Task: Sort the products in the category "Blue Cheese" by best match.
Action: Mouse moved to (1031, 349)
Screenshot: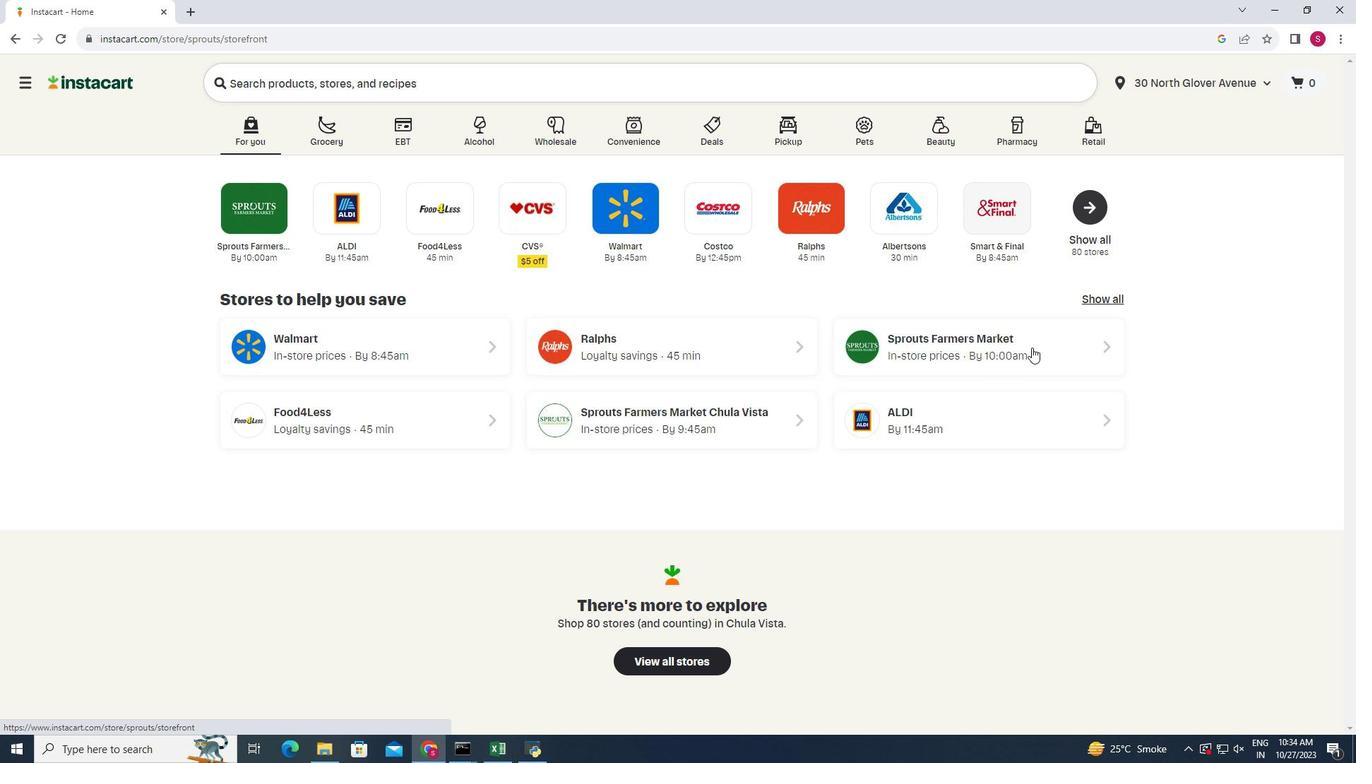 
Action: Mouse pressed left at (1031, 349)
Screenshot: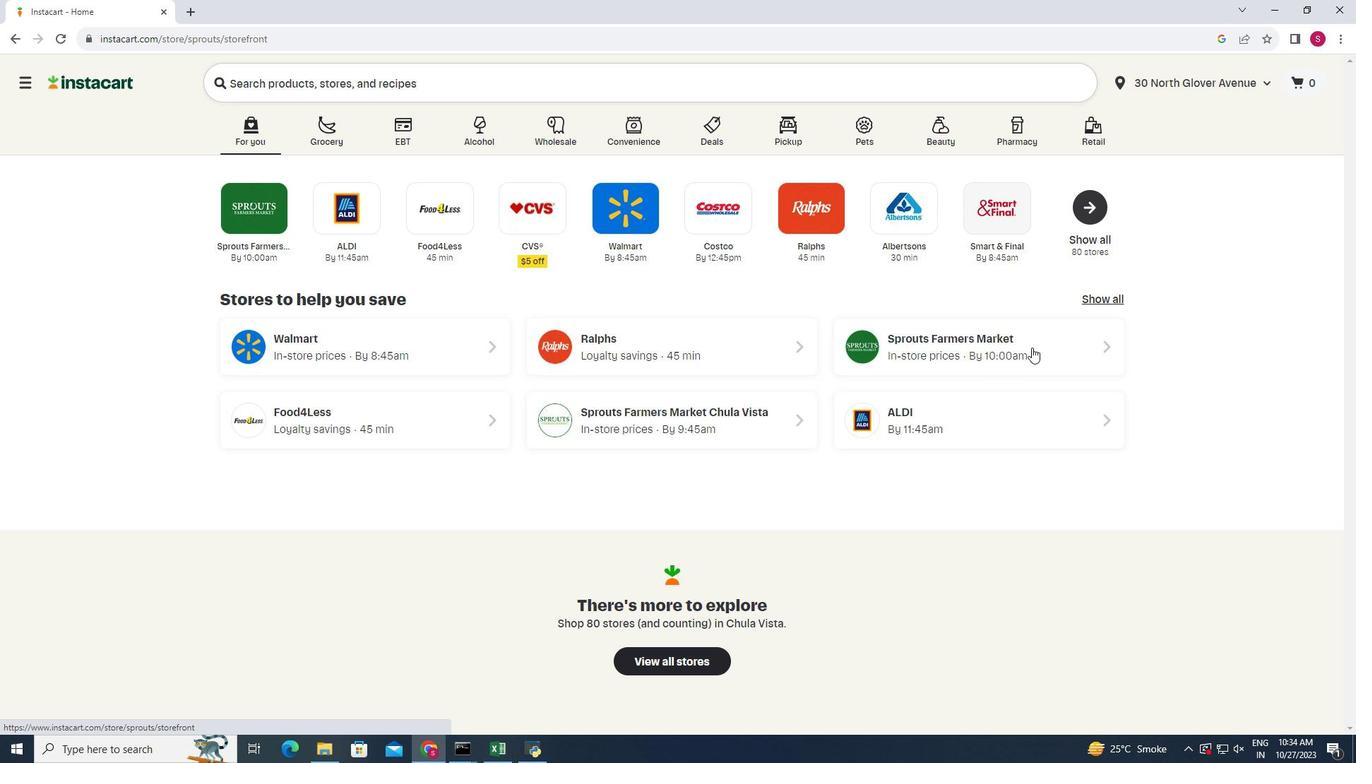 
Action: Mouse moved to (65, 671)
Screenshot: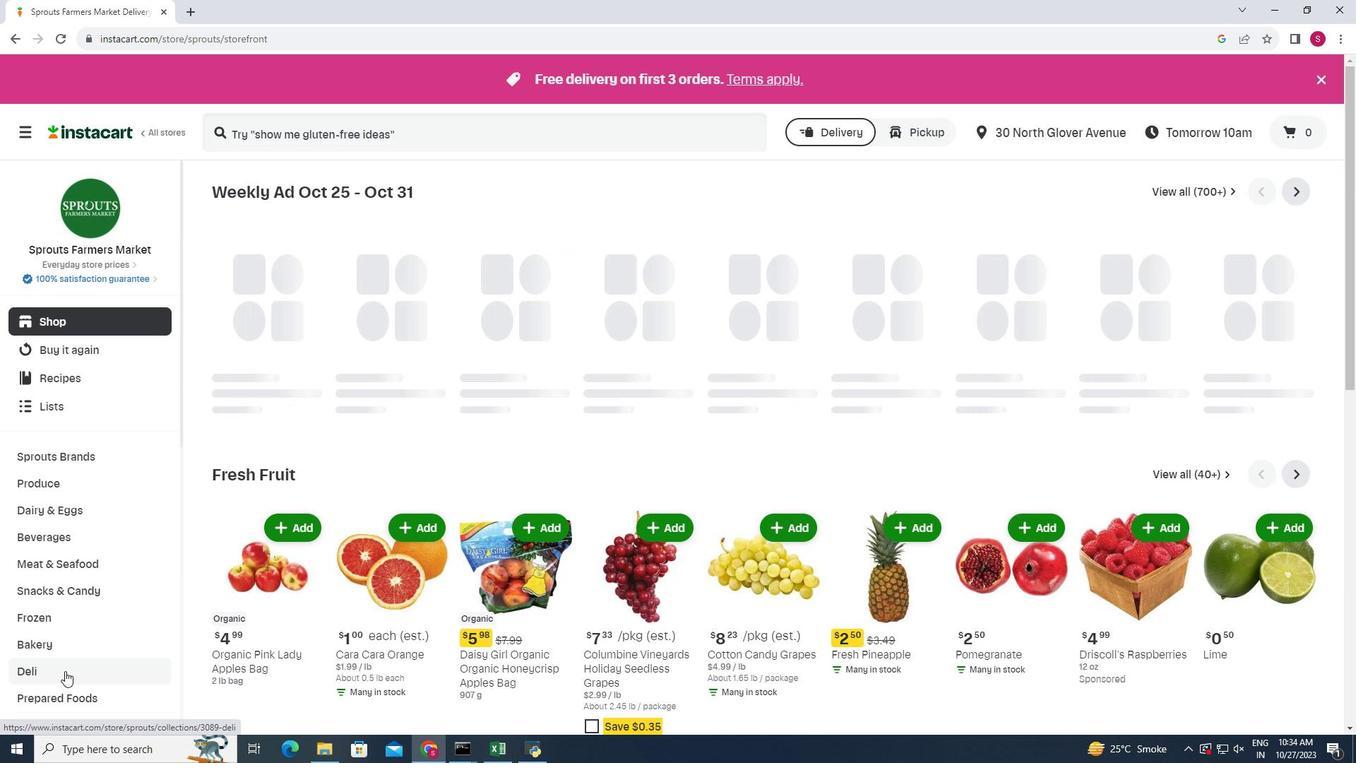 
Action: Mouse pressed left at (65, 671)
Screenshot: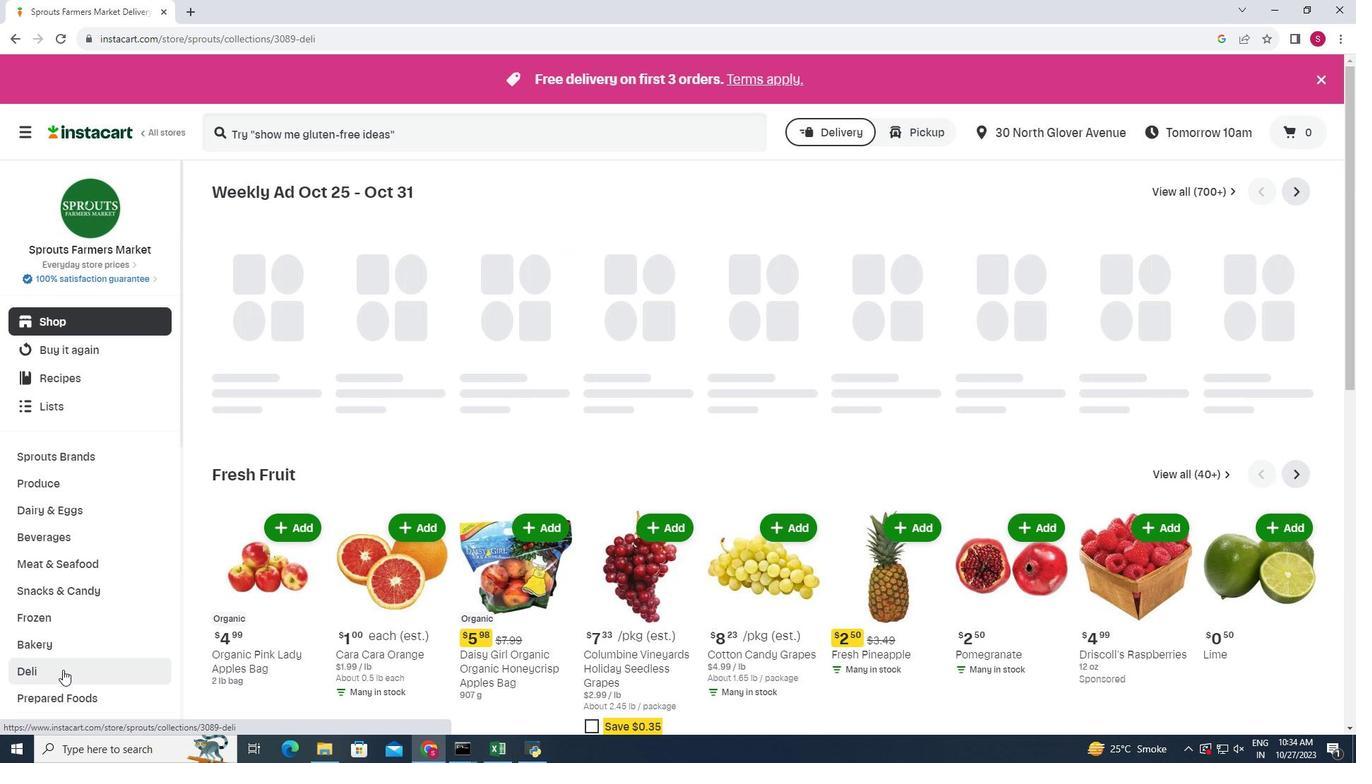 
Action: Mouse moved to (371, 221)
Screenshot: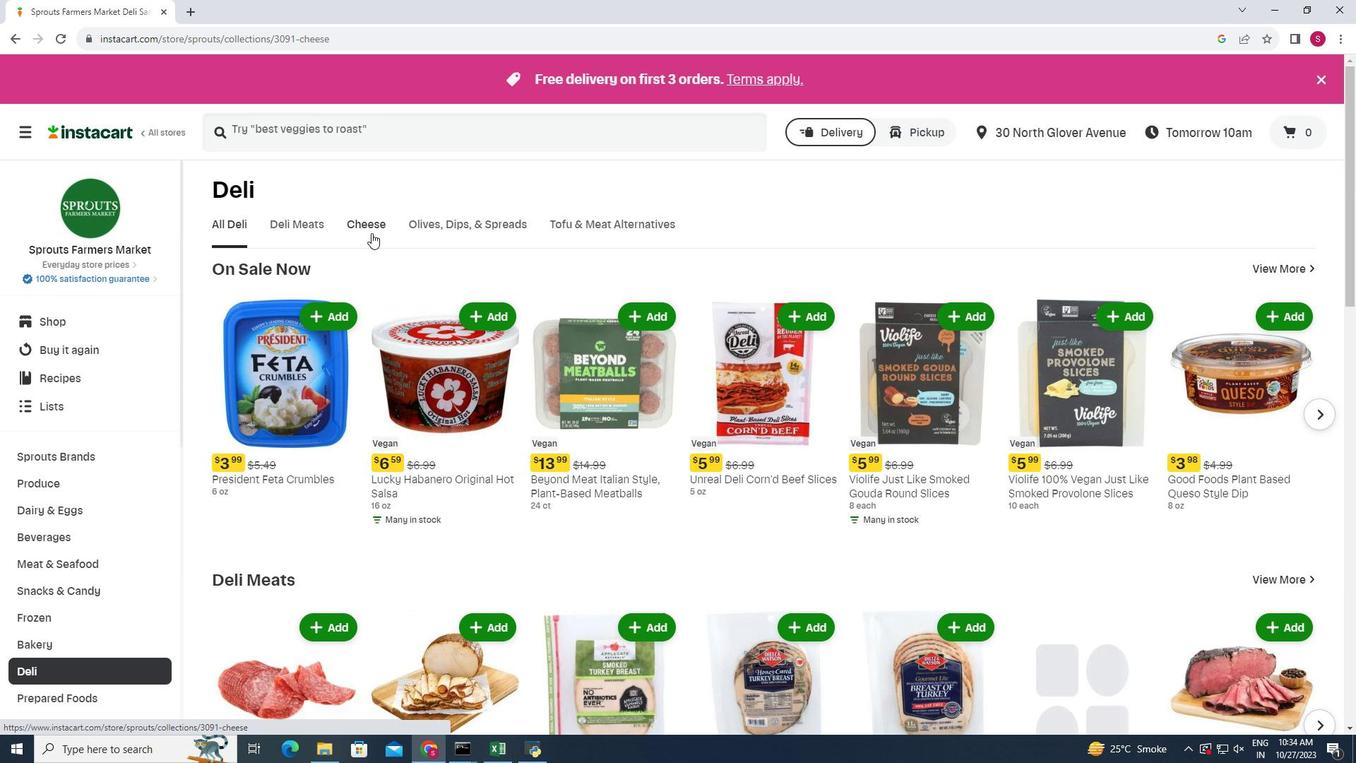 
Action: Mouse pressed left at (371, 221)
Screenshot: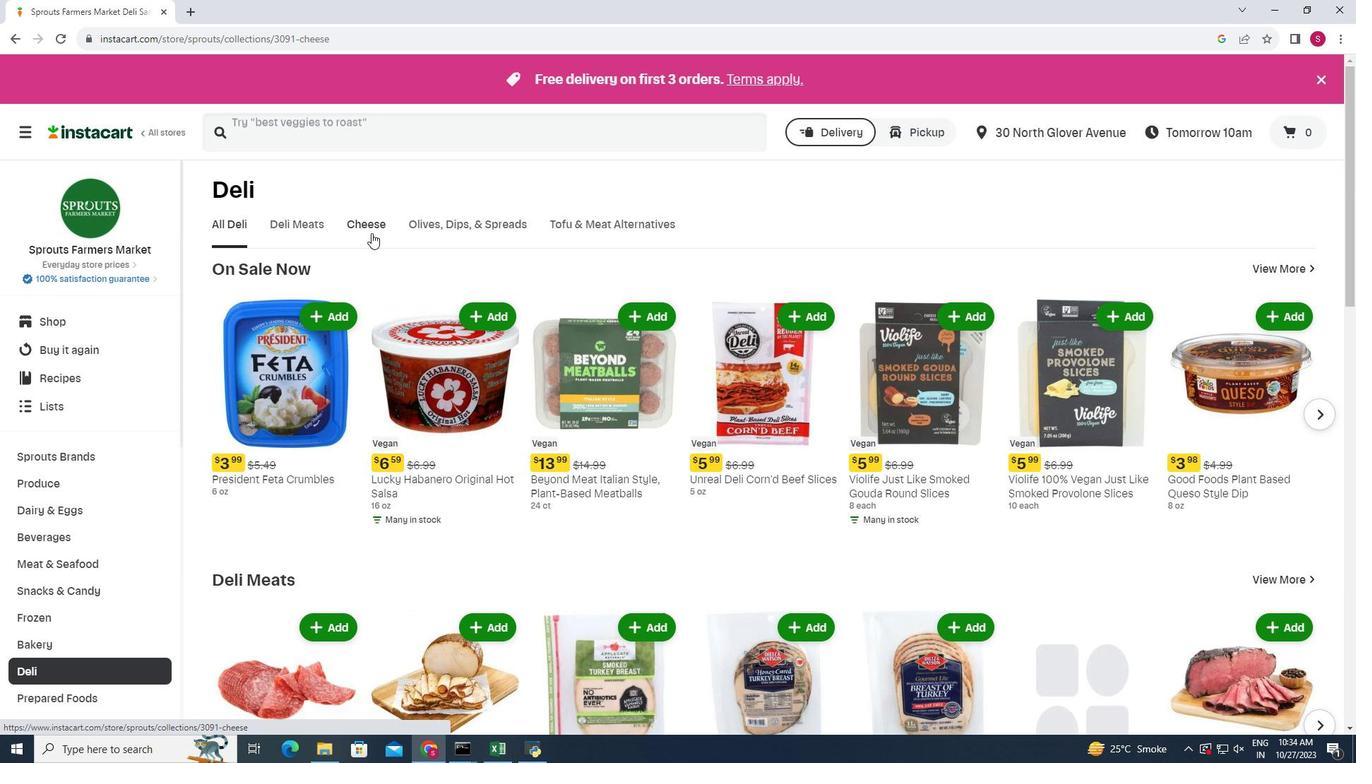 
Action: Mouse moved to (1208, 287)
Screenshot: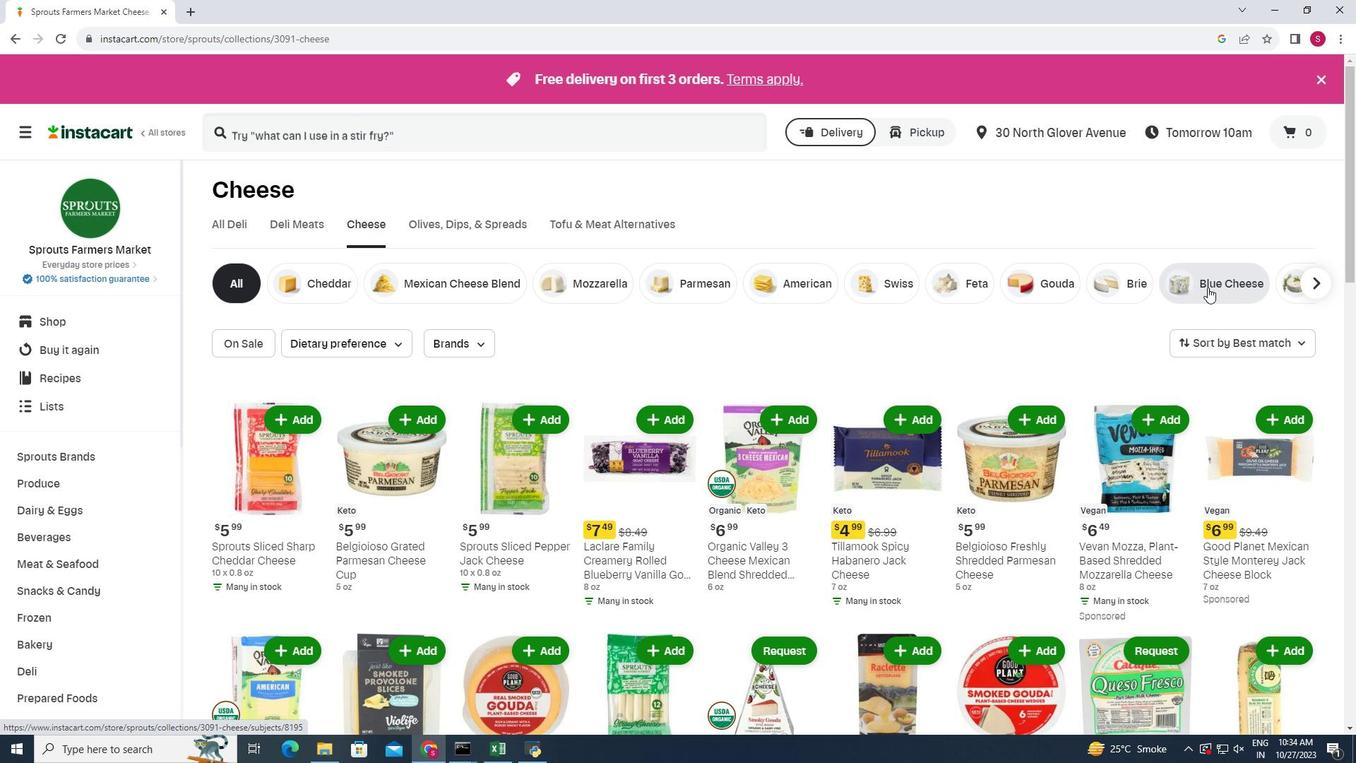 
Action: Mouse pressed left at (1208, 287)
Screenshot: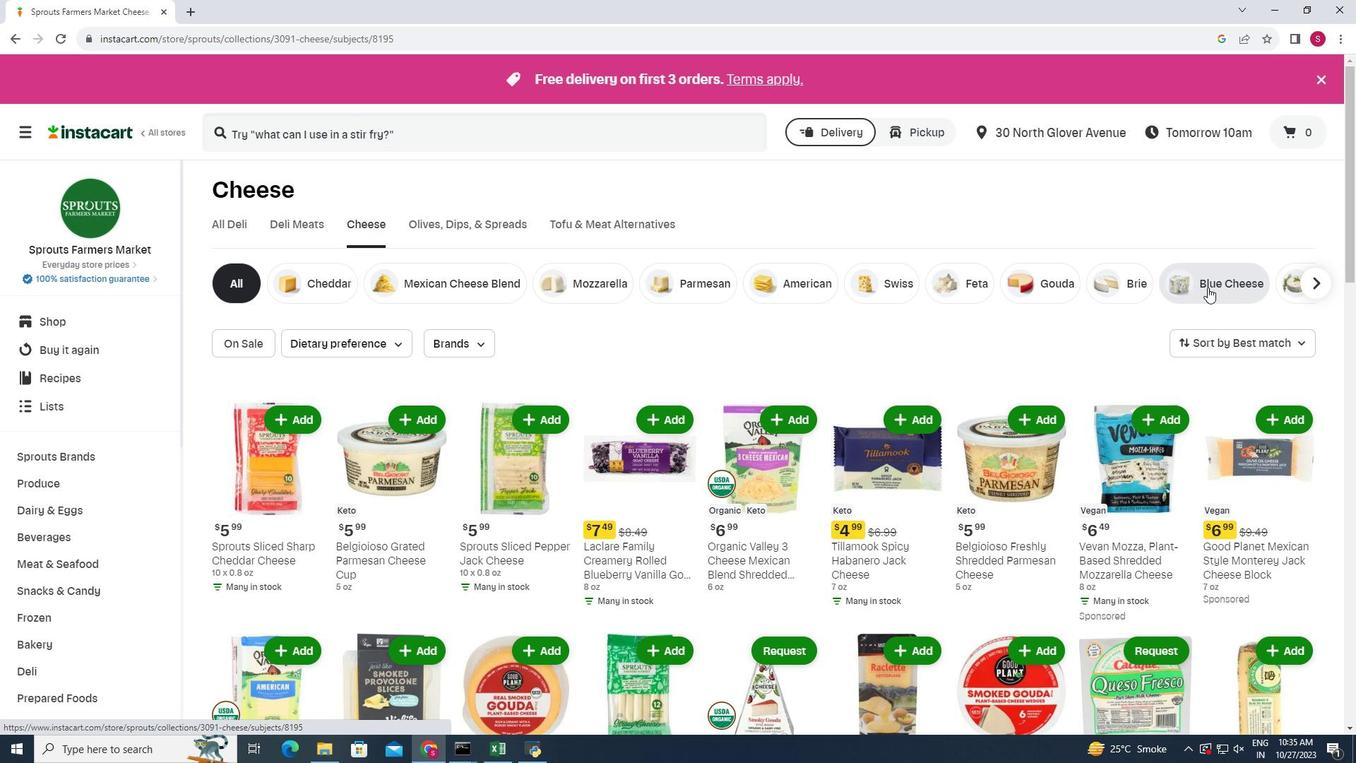 
Action: Mouse moved to (1242, 345)
Screenshot: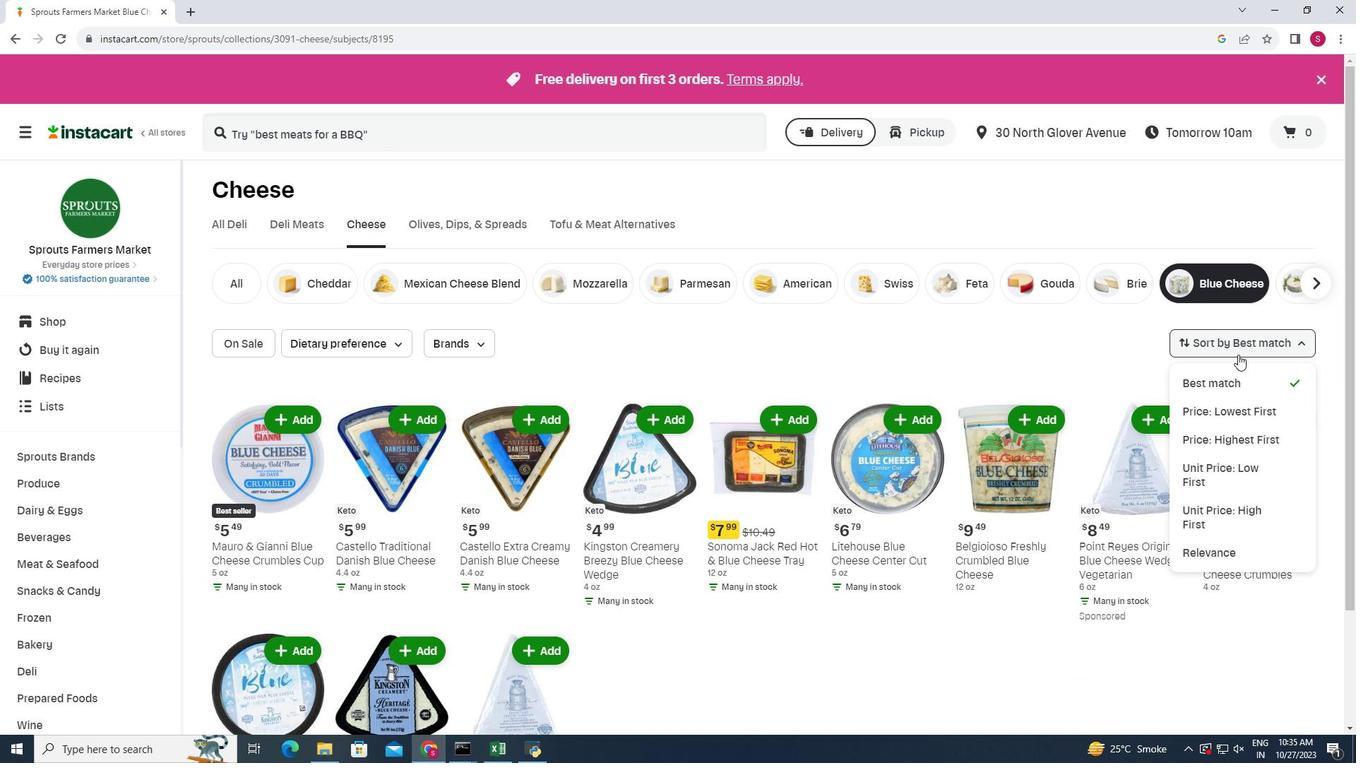 
Action: Mouse pressed left at (1242, 345)
Screenshot: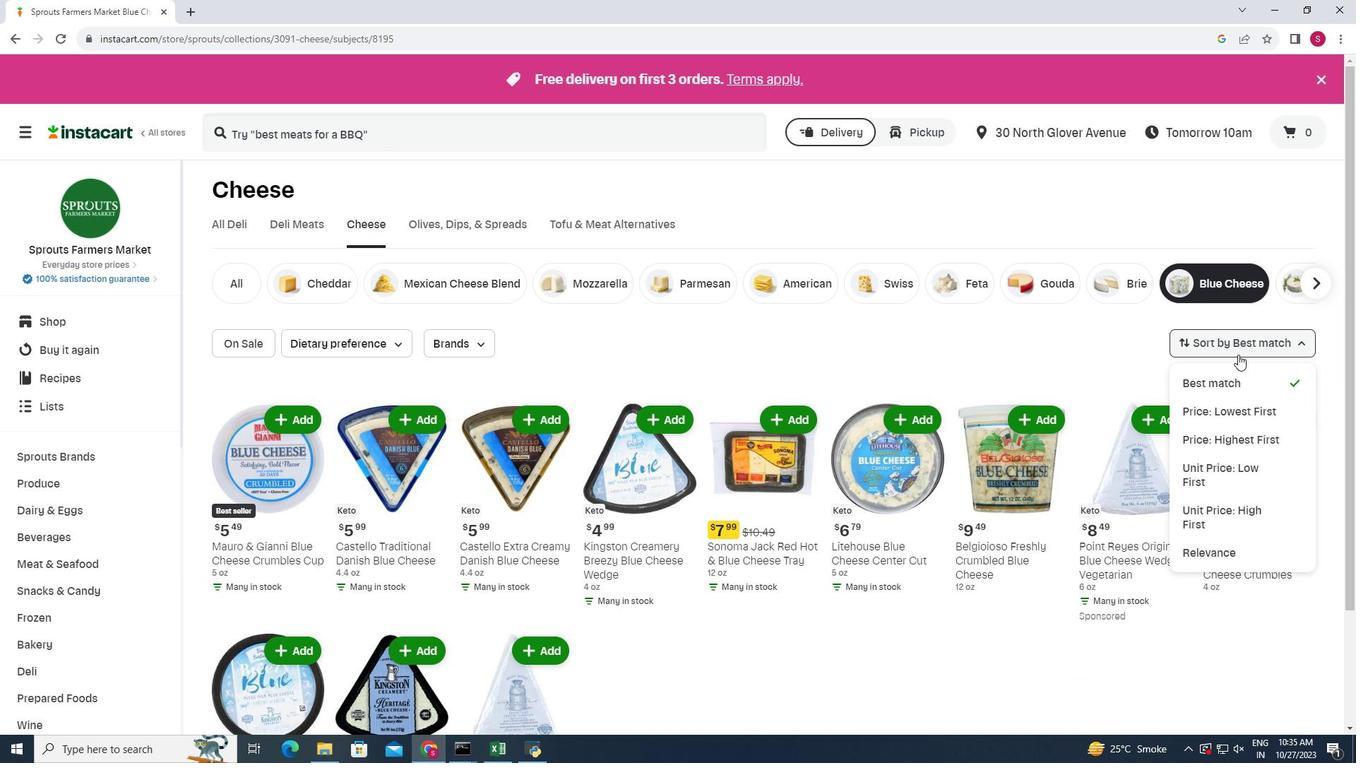 
Action: Mouse moved to (1228, 375)
Screenshot: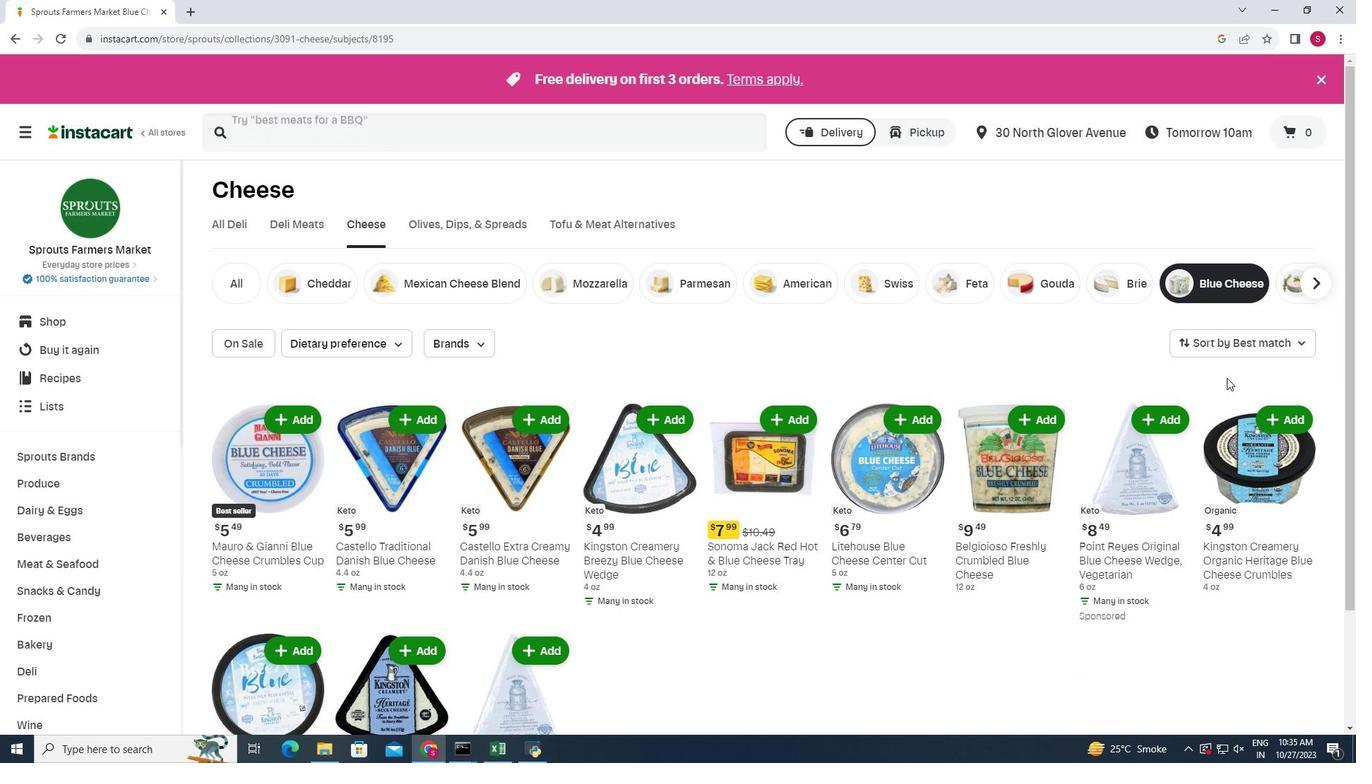 
Action: Mouse pressed left at (1228, 375)
Screenshot: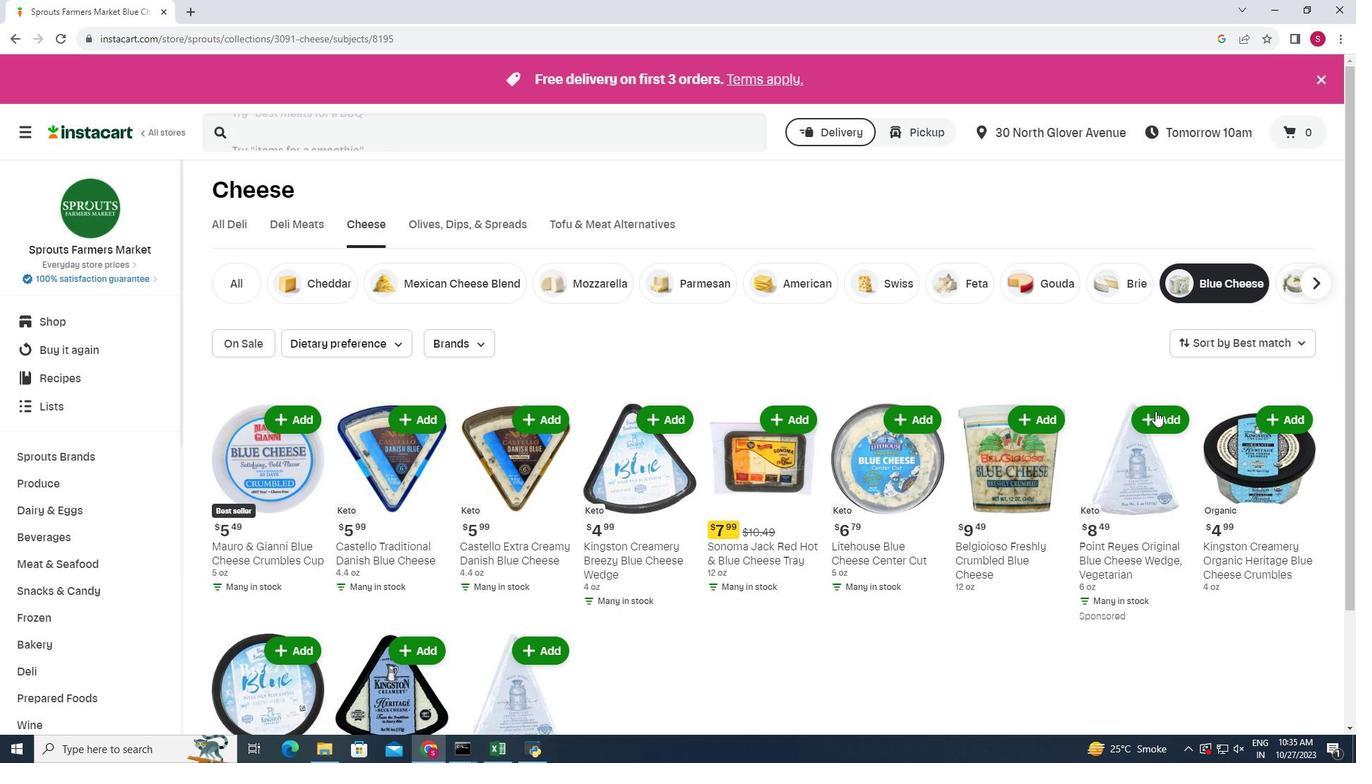 
Action: Mouse moved to (927, 442)
Screenshot: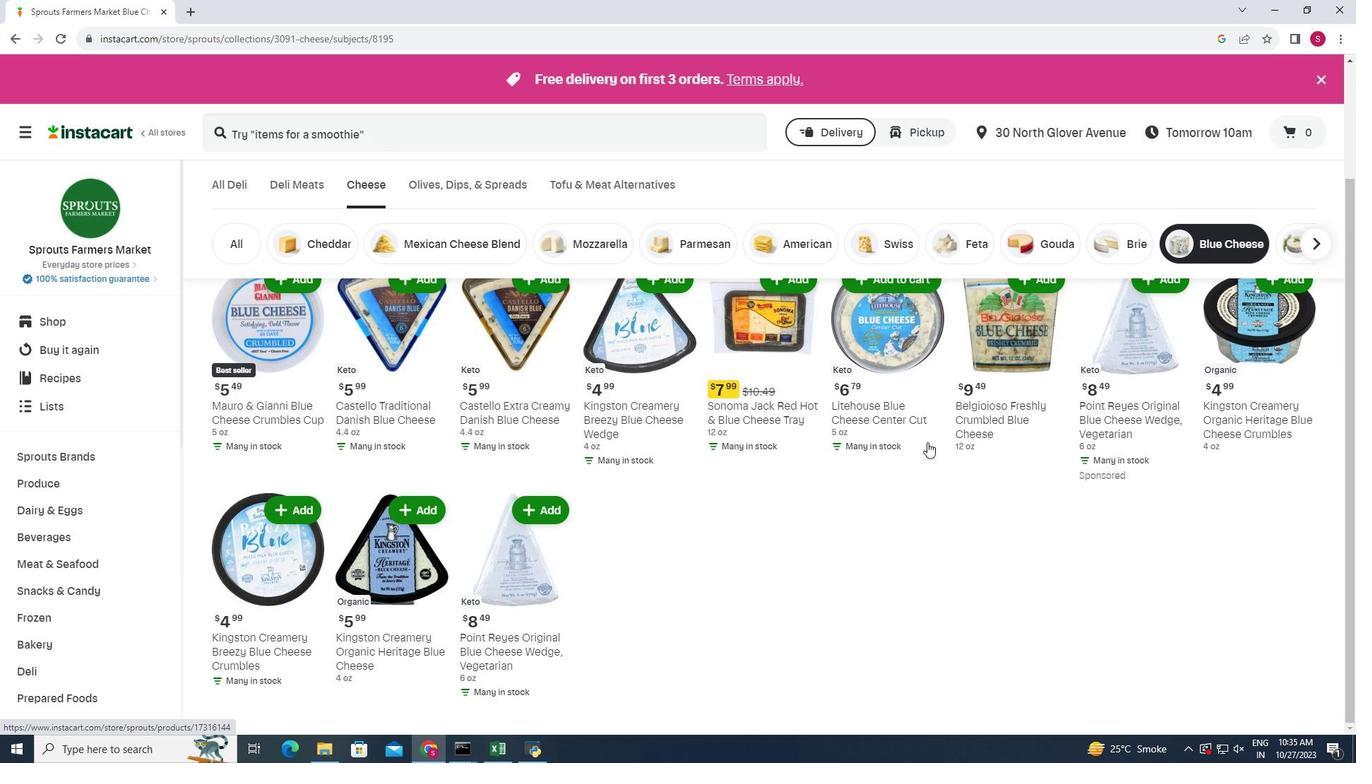 
Action: Mouse scrolled (927, 441) with delta (0, 0)
Screenshot: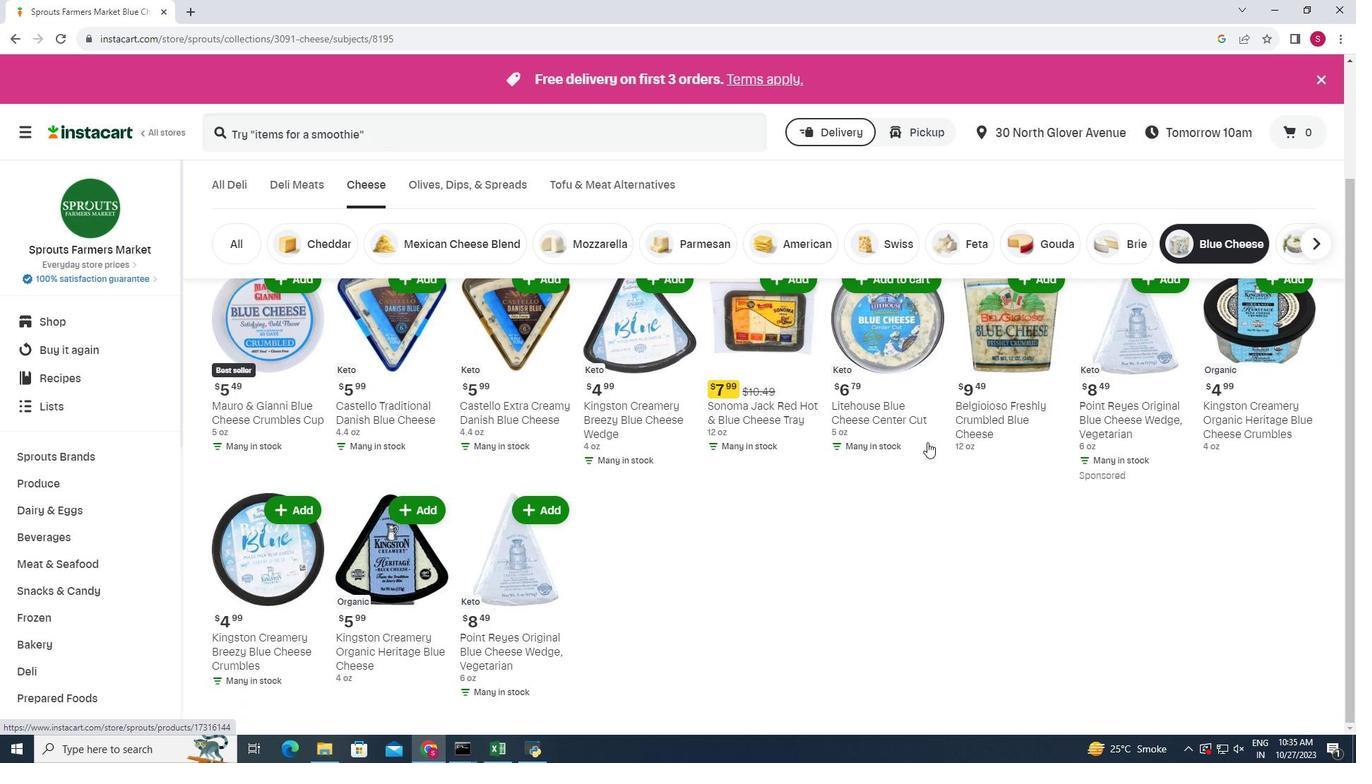 
Action: Mouse scrolled (927, 441) with delta (0, 0)
Screenshot: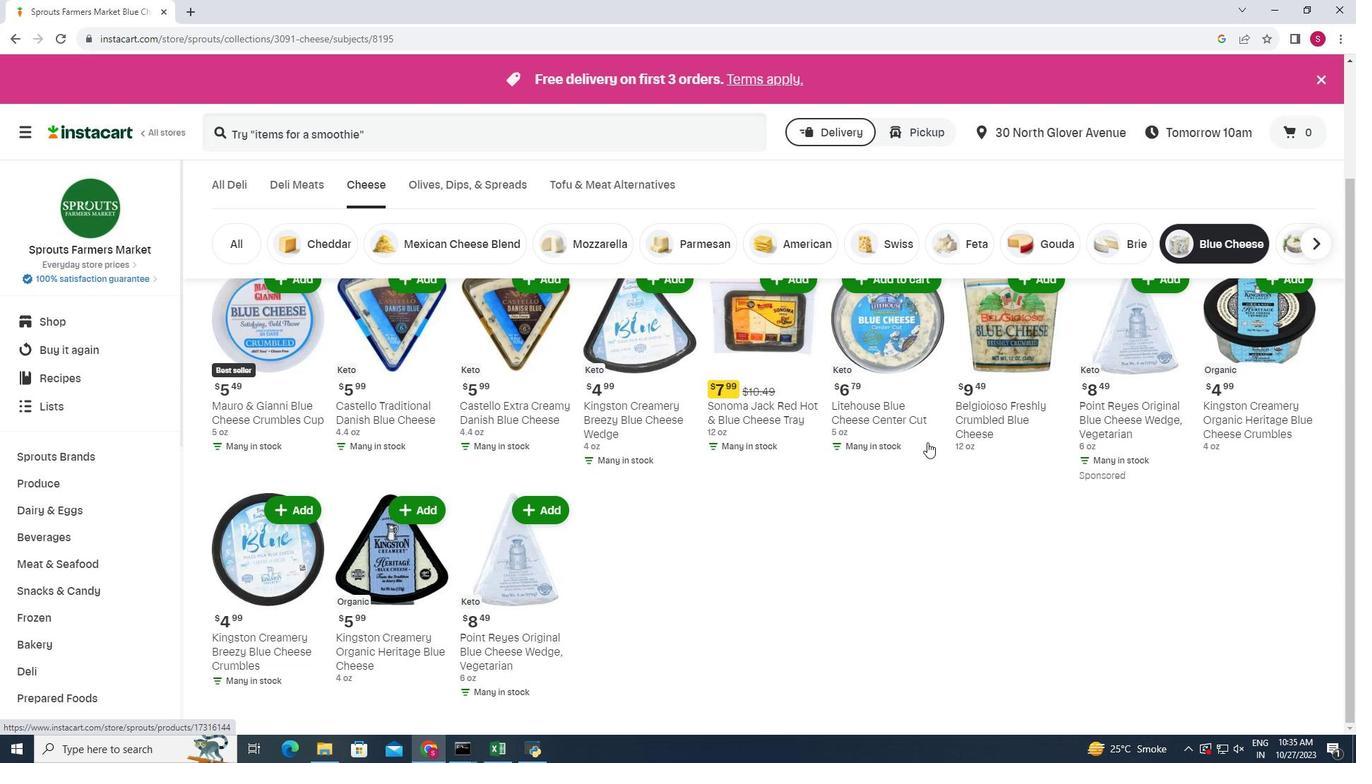 
Action: Mouse scrolled (927, 441) with delta (0, 0)
Screenshot: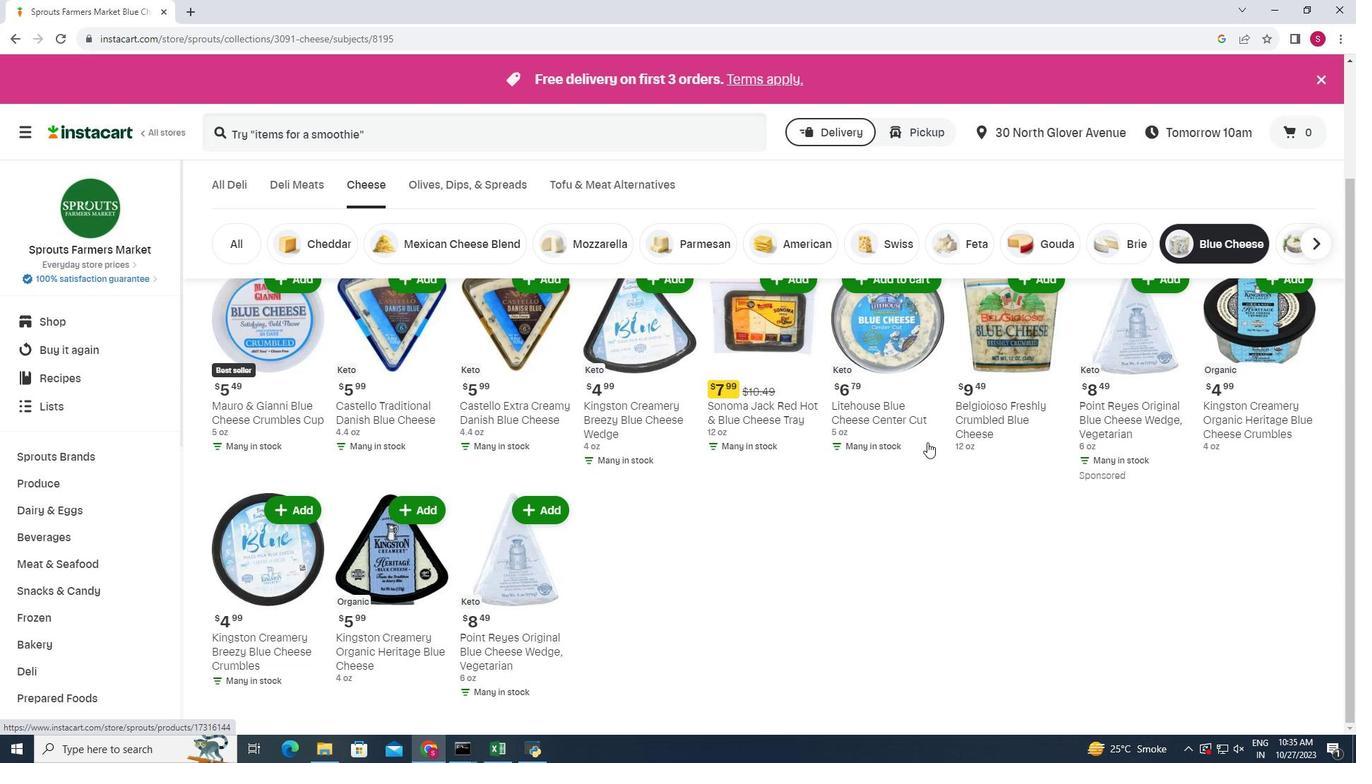 
Action: Mouse scrolled (927, 441) with delta (0, 0)
Screenshot: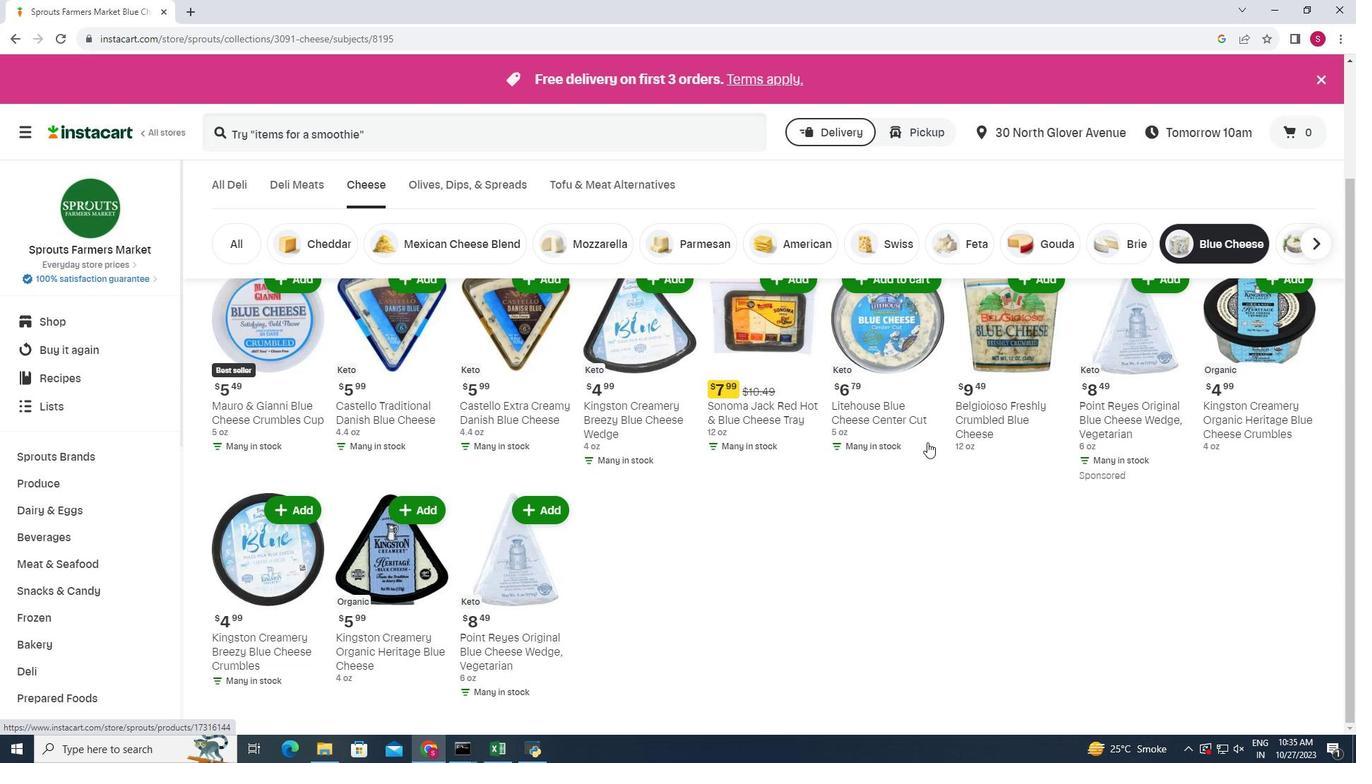 
